 Task: Use Computer Data 06 Effect in this video Movie B.mp4
Action: Mouse pressed left at (368, 140)
Screenshot: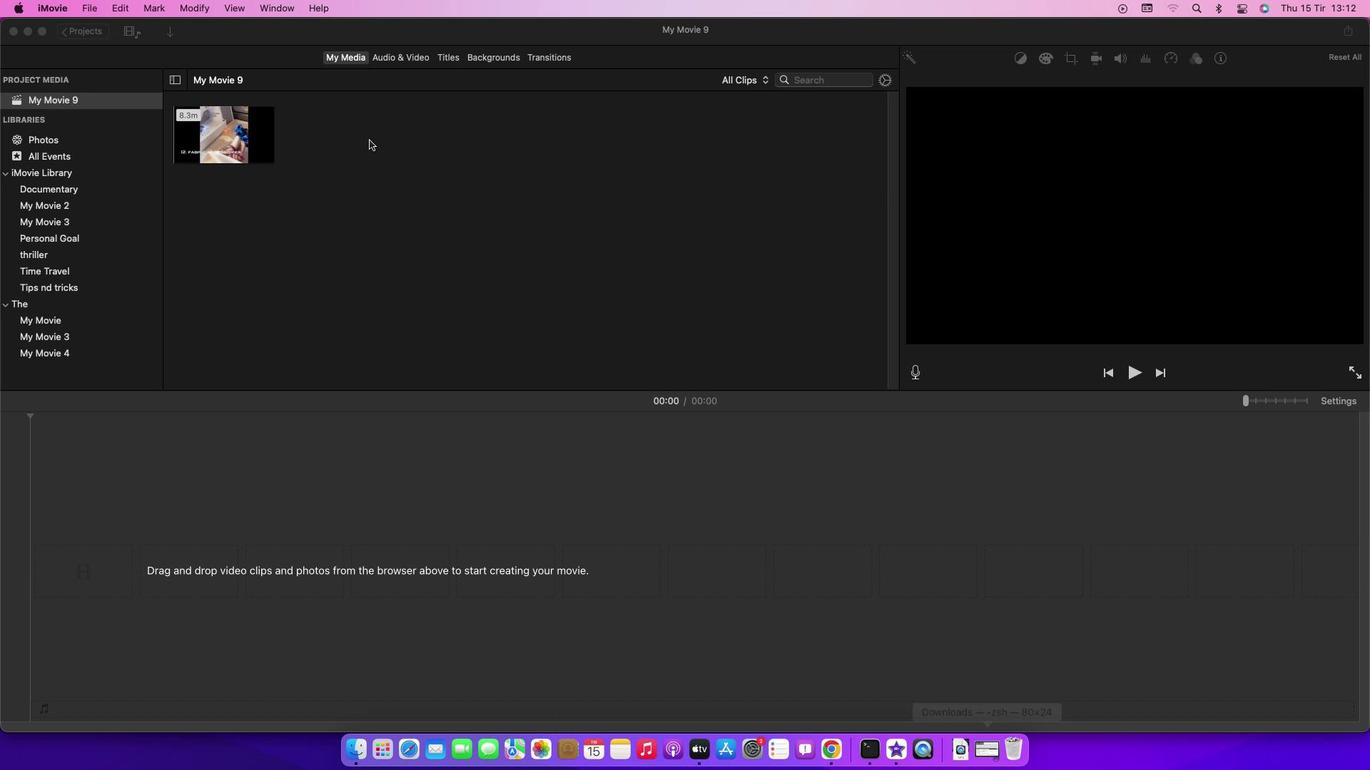 
Action: Mouse moved to (227, 135)
Screenshot: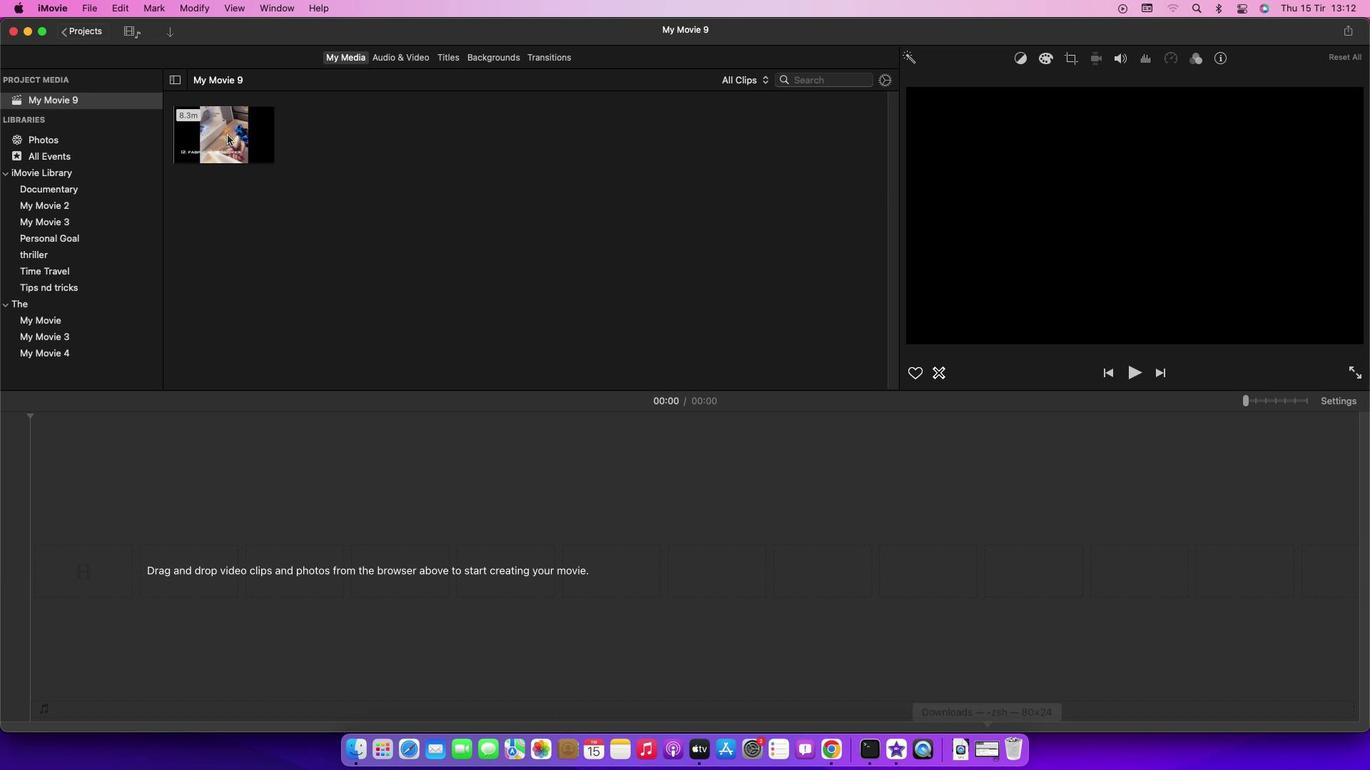 
Action: Mouse pressed left at (227, 135)
Screenshot: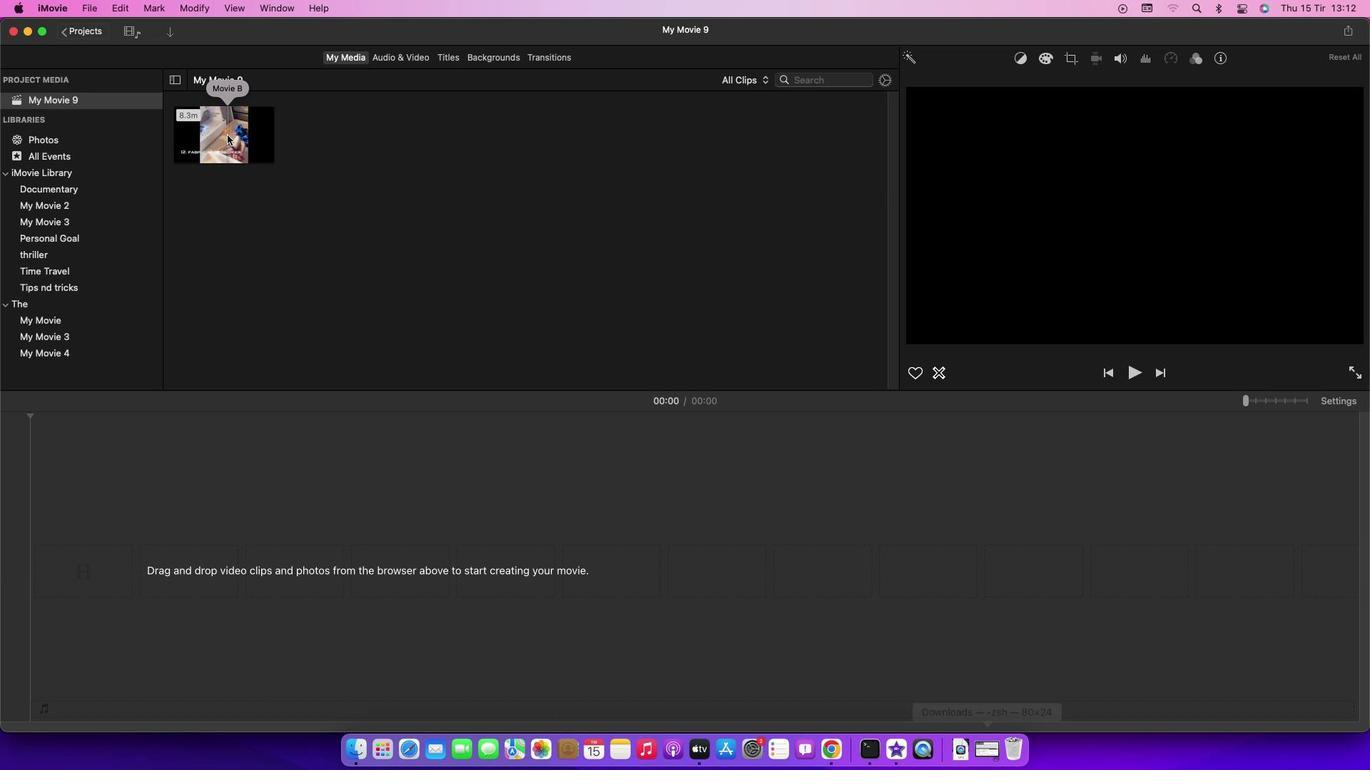 
Action: Mouse moved to (229, 132)
Screenshot: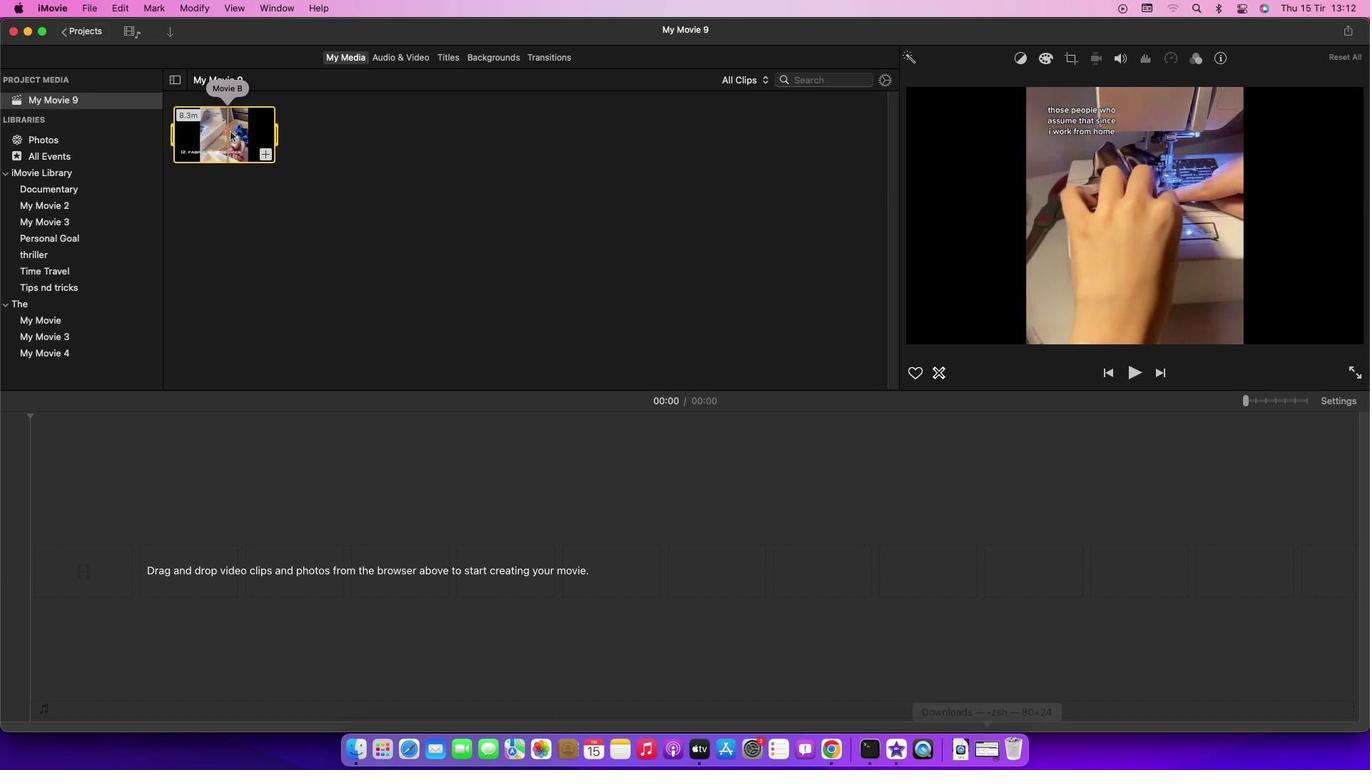 
Action: Mouse pressed left at (229, 132)
Screenshot: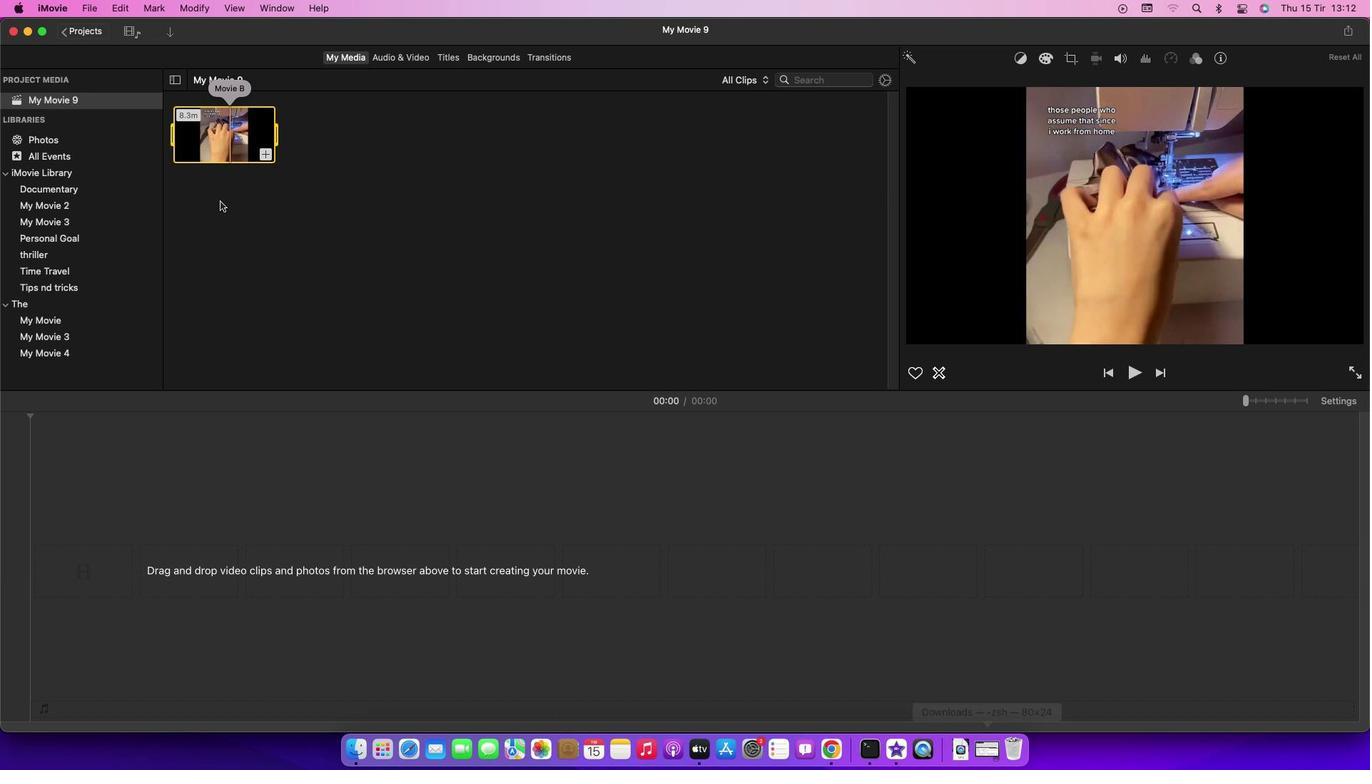 
Action: Mouse moved to (408, 62)
Screenshot: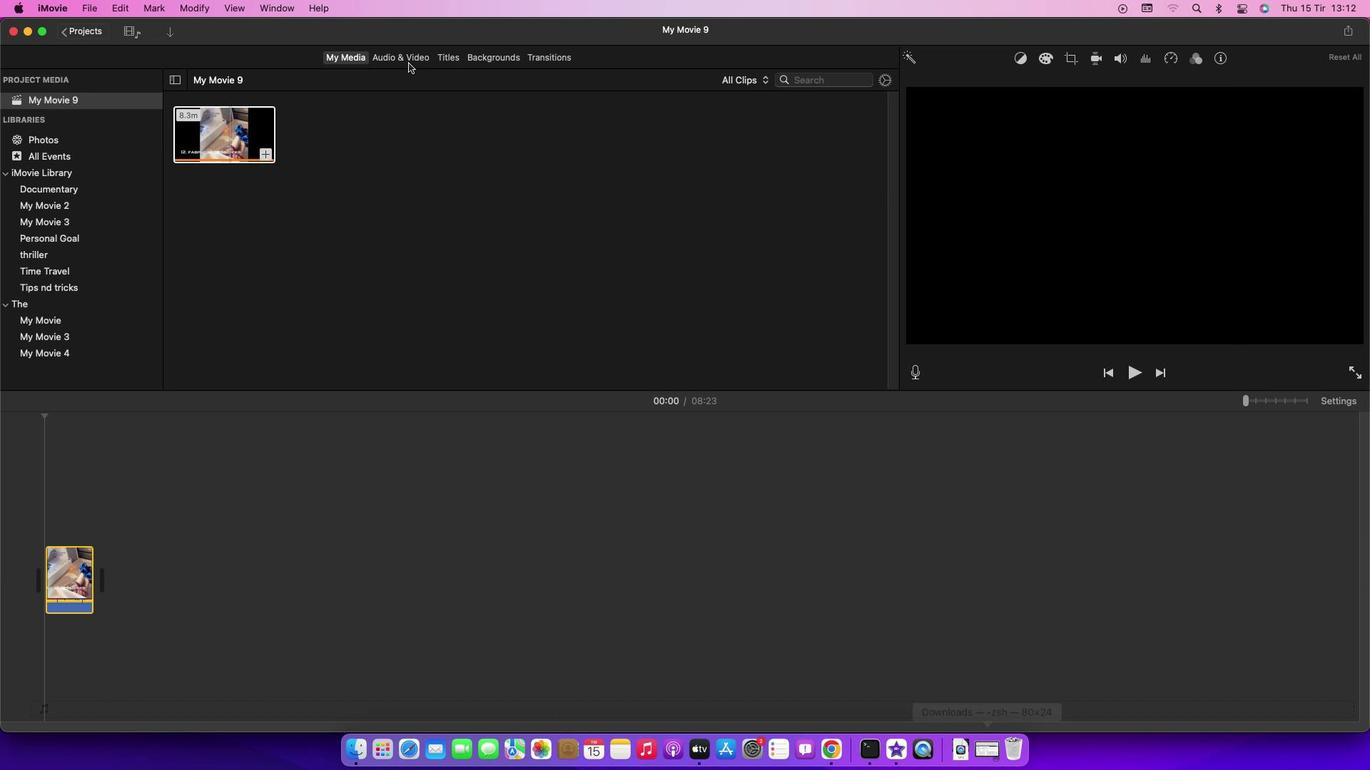 
Action: Mouse pressed left at (408, 62)
Screenshot: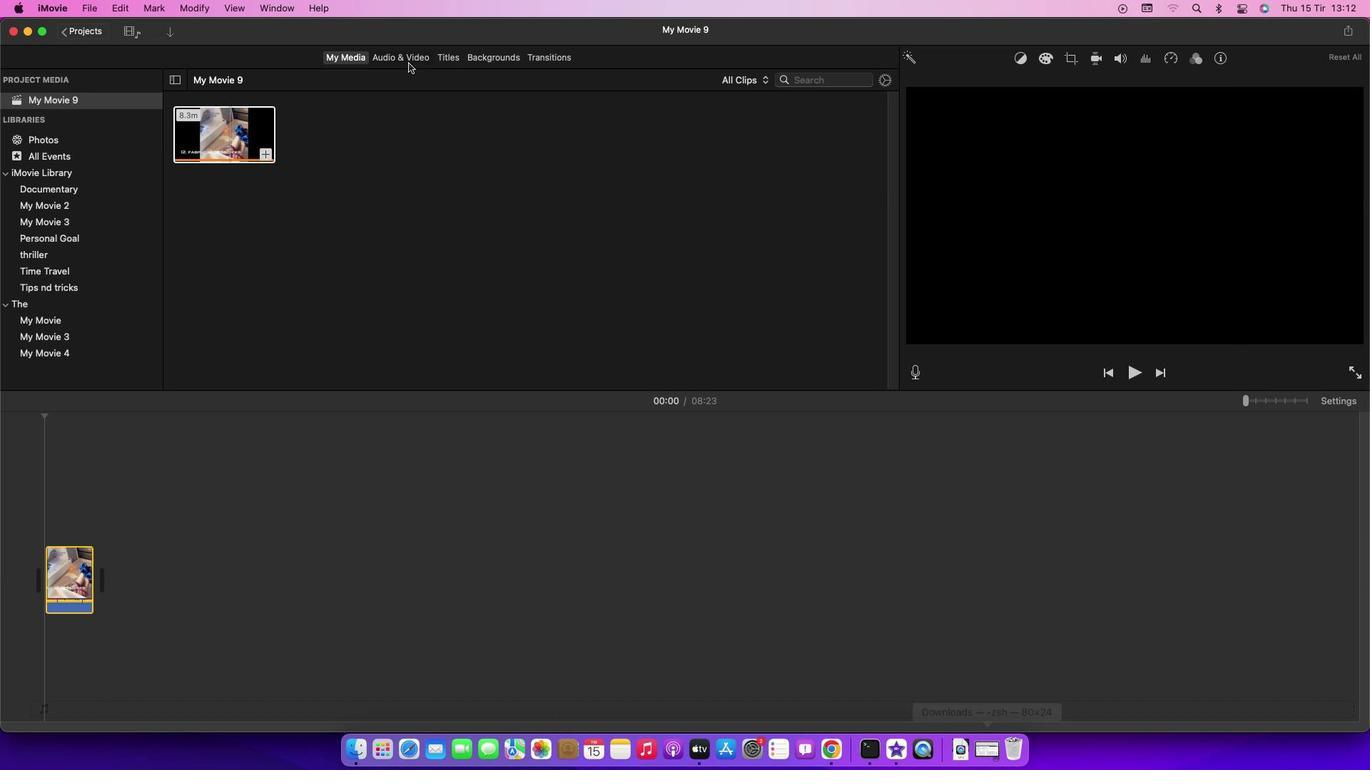 
Action: Mouse moved to (83, 133)
Screenshot: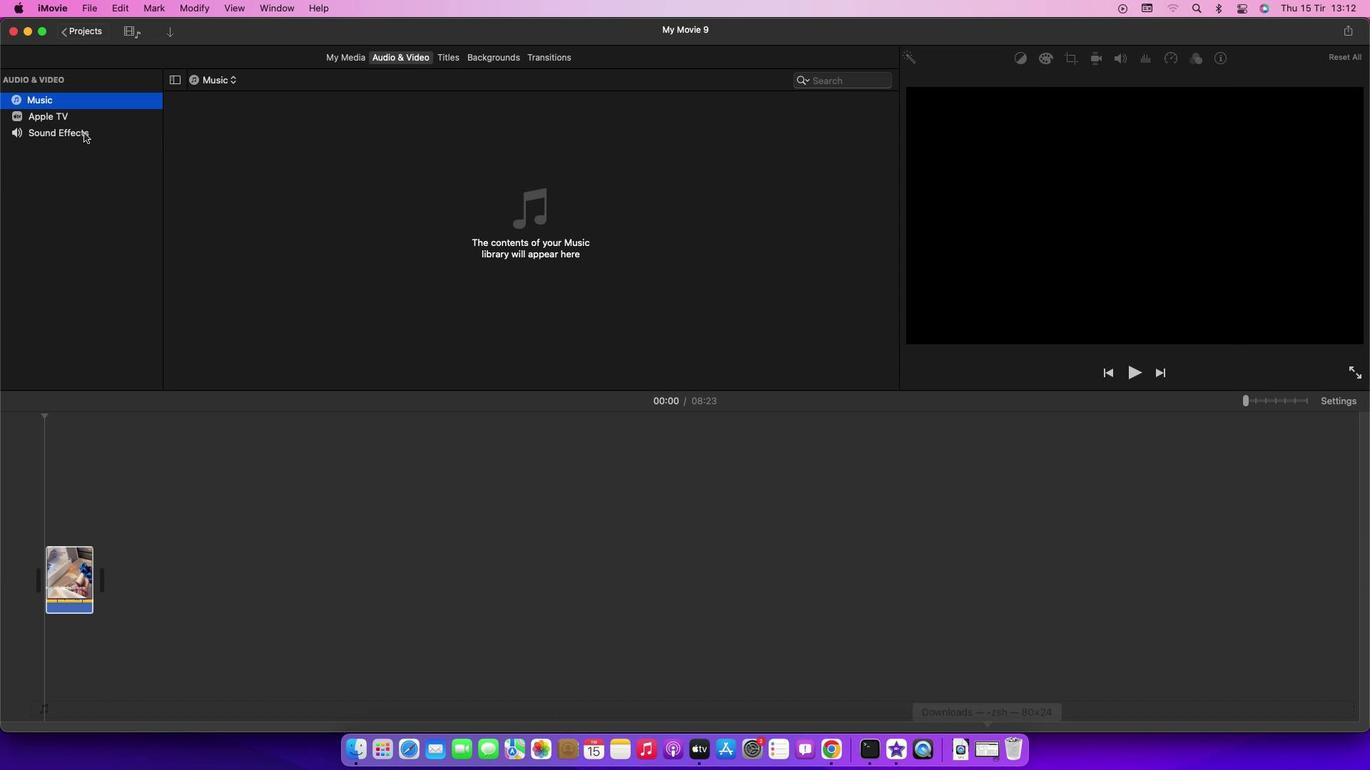 
Action: Mouse pressed left at (83, 133)
Screenshot: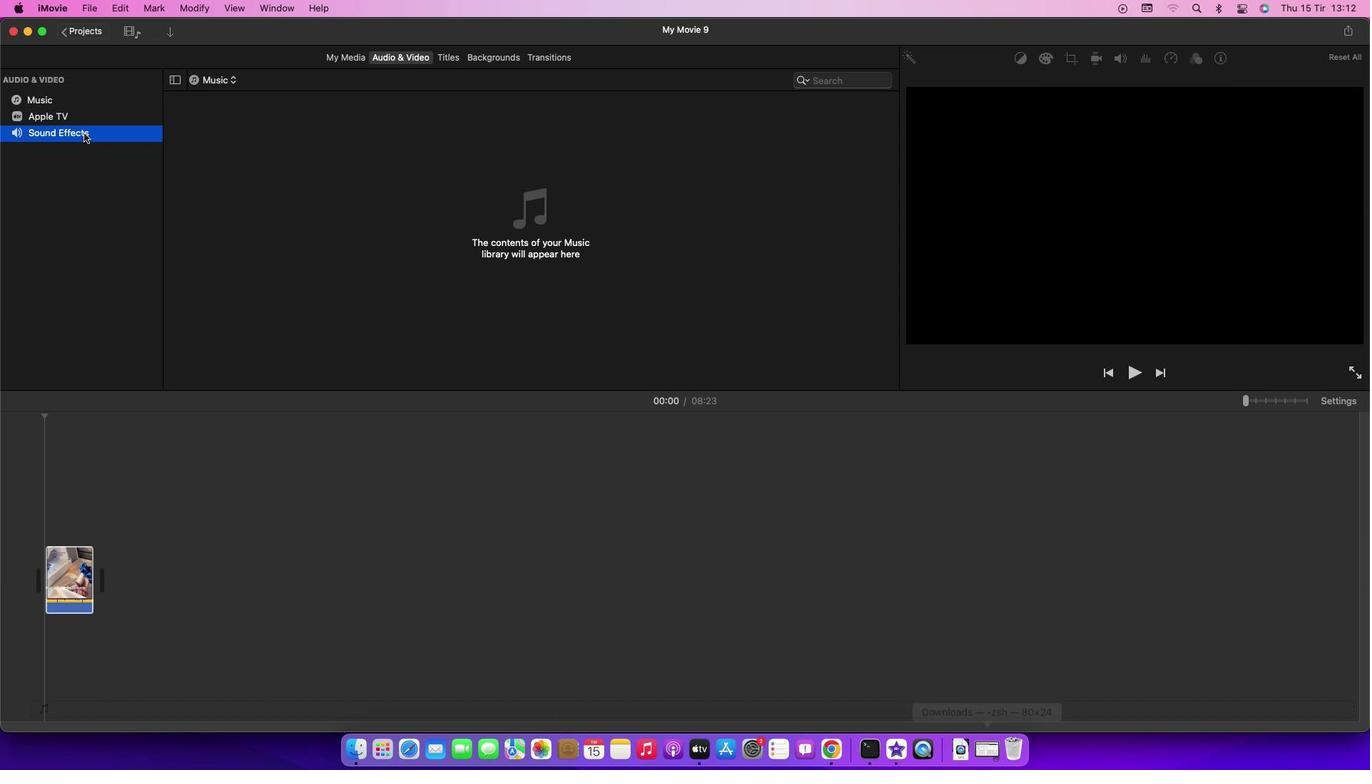 
Action: Mouse moved to (265, 375)
Screenshot: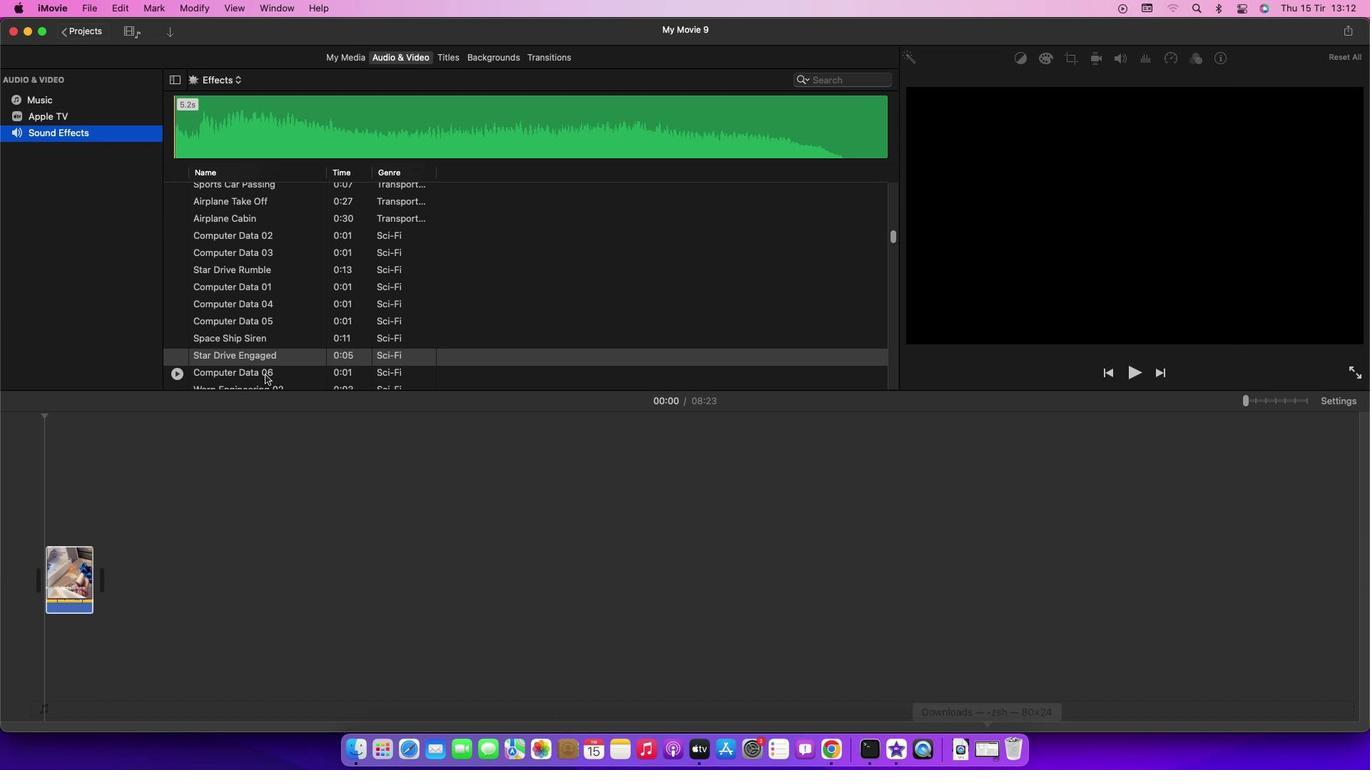 
Action: Mouse pressed left at (265, 375)
Screenshot: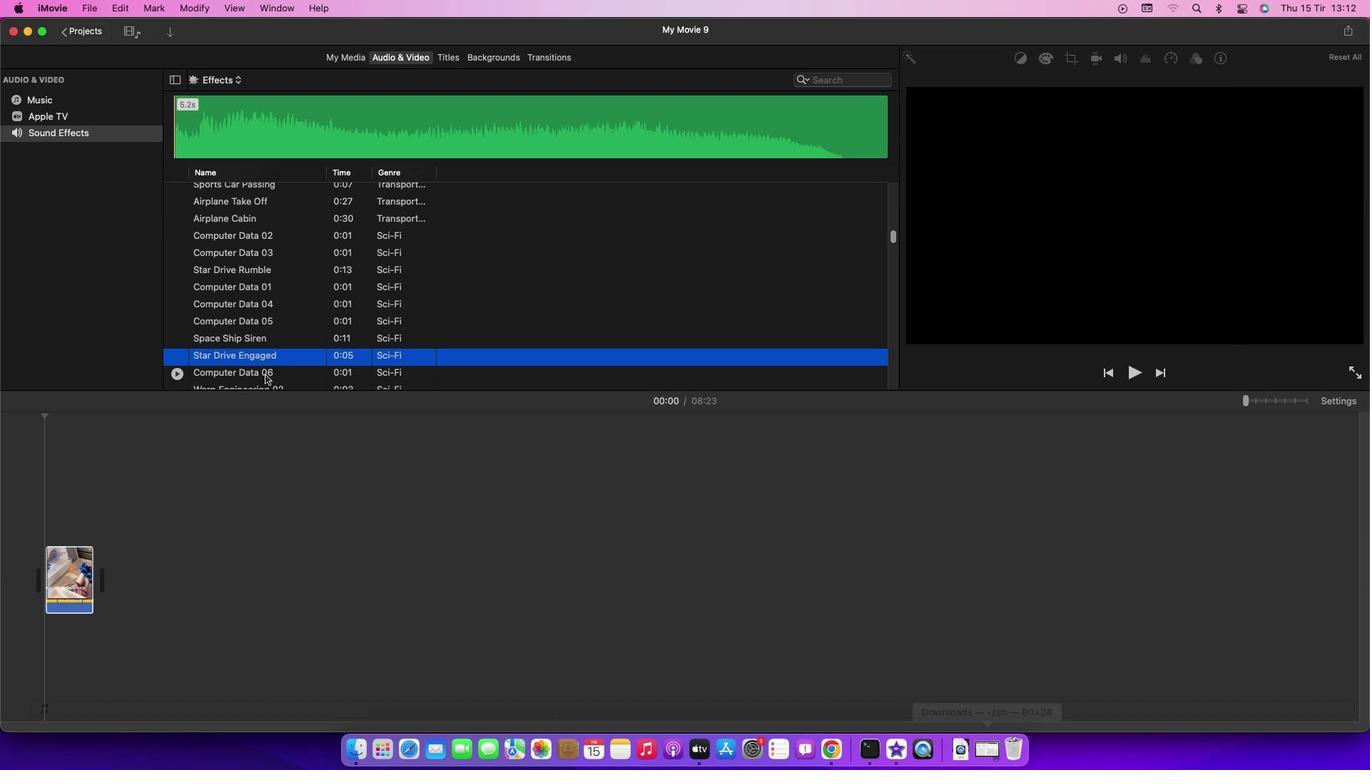 
Action: Mouse moved to (243, 369)
Screenshot: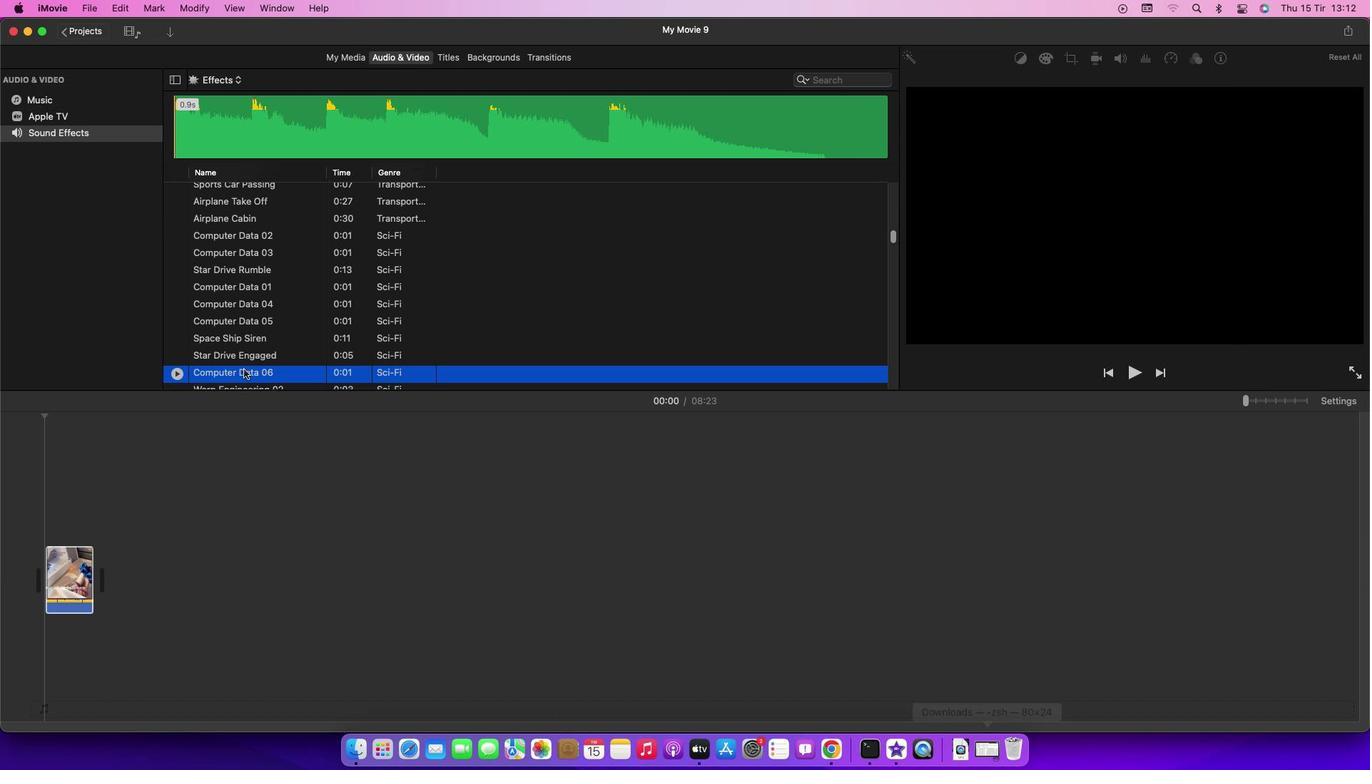 
Action: Mouse pressed left at (243, 369)
Screenshot: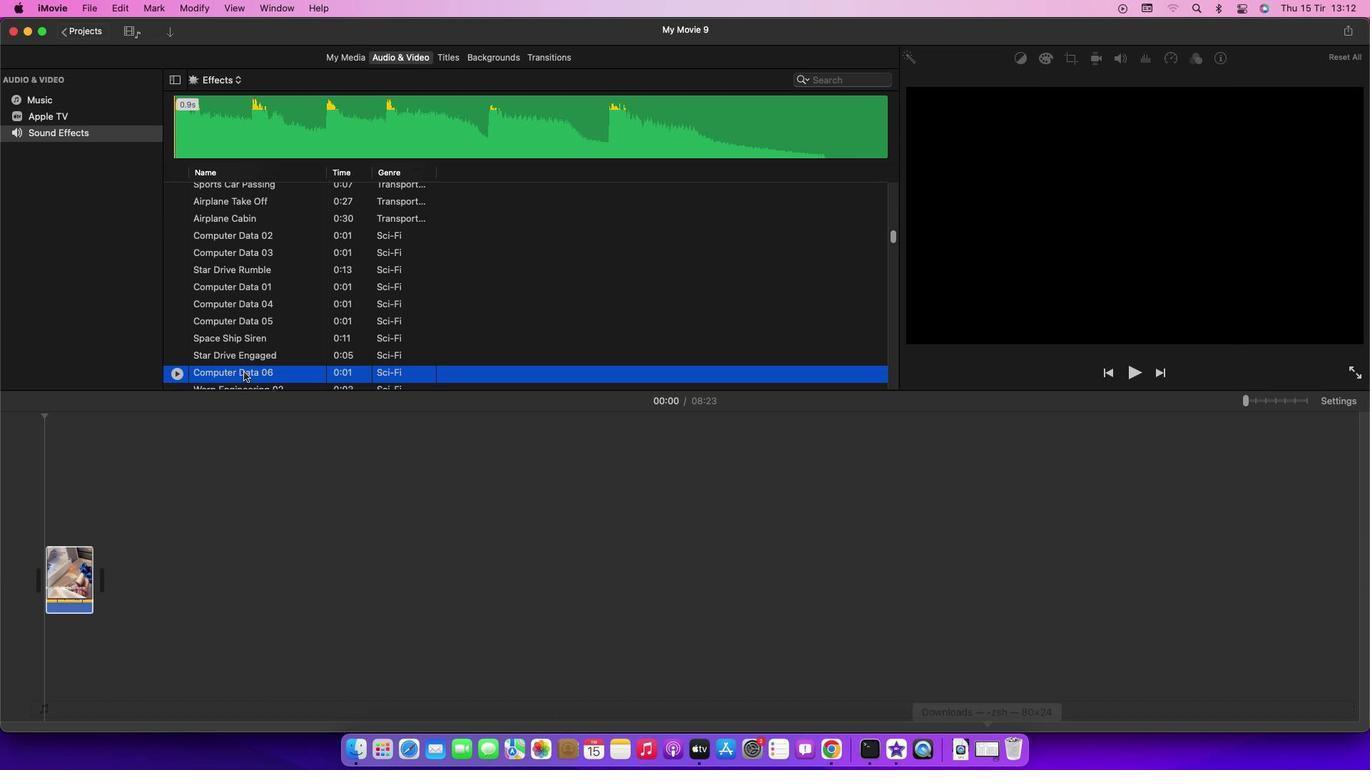 
Action: Mouse moved to (229, 606)
Screenshot: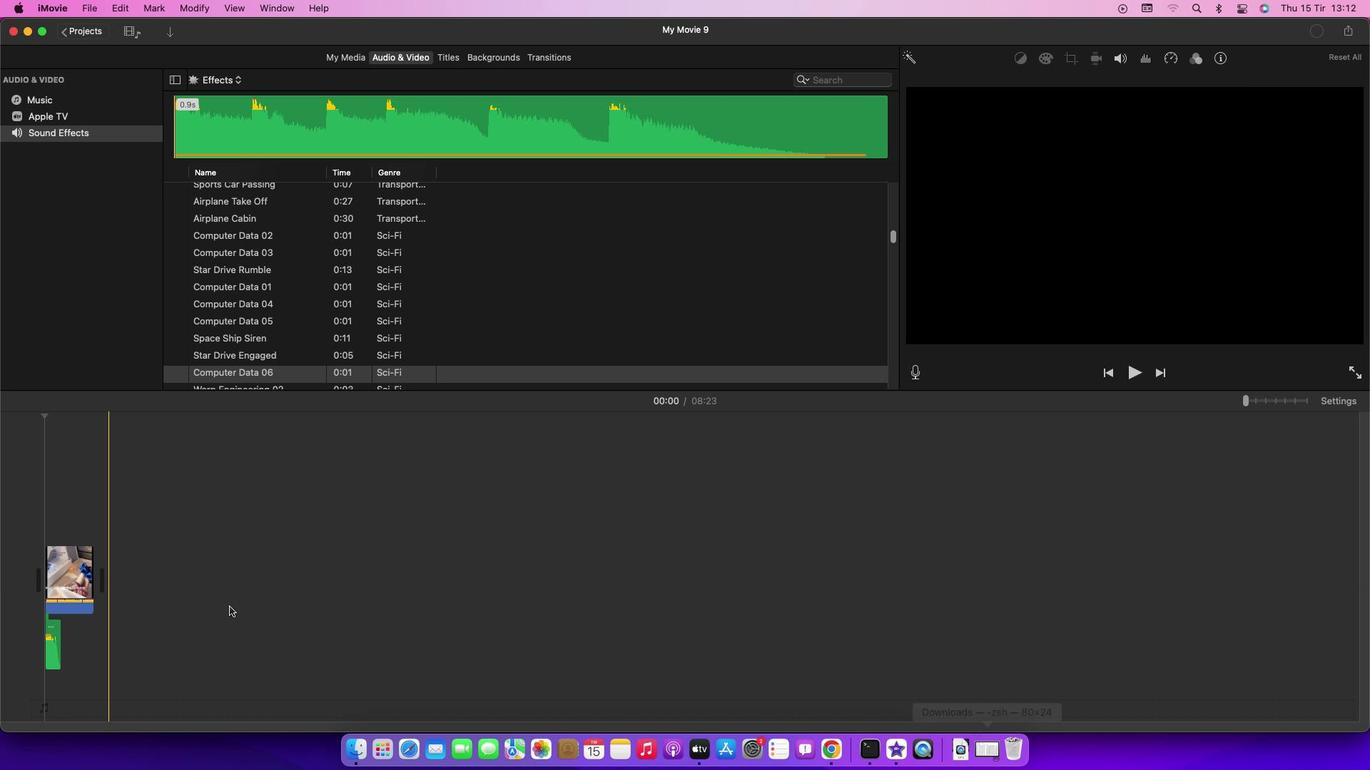 
